 Task: Create a new field with title Stage with name WorkWave with field type as Single-select and options as Not Started, In Progress and Complete.
Action: Mouse moved to (1065, 119)
Screenshot: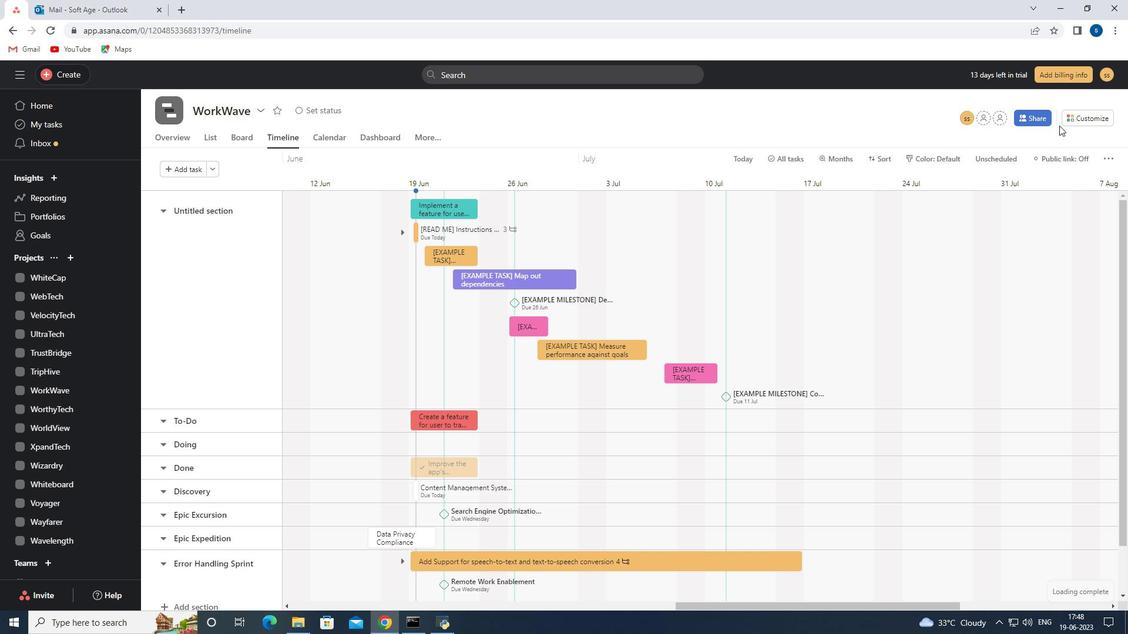 
Action: Mouse pressed left at (1065, 119)
Screenshot: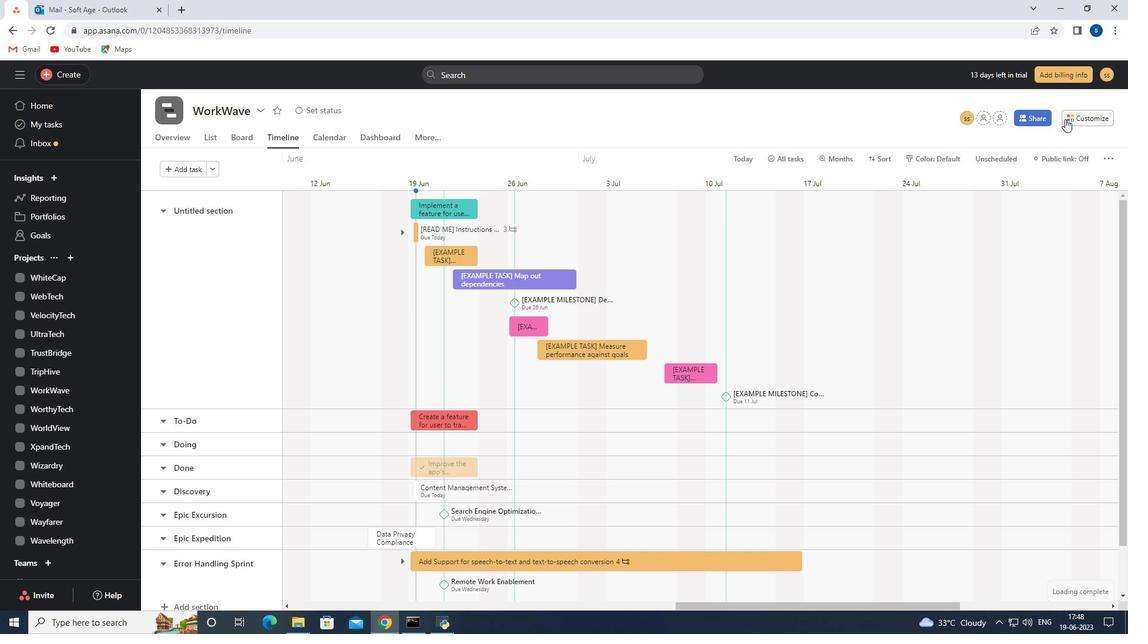 
Action: Mouse moved to (881, 222)
Screenshot: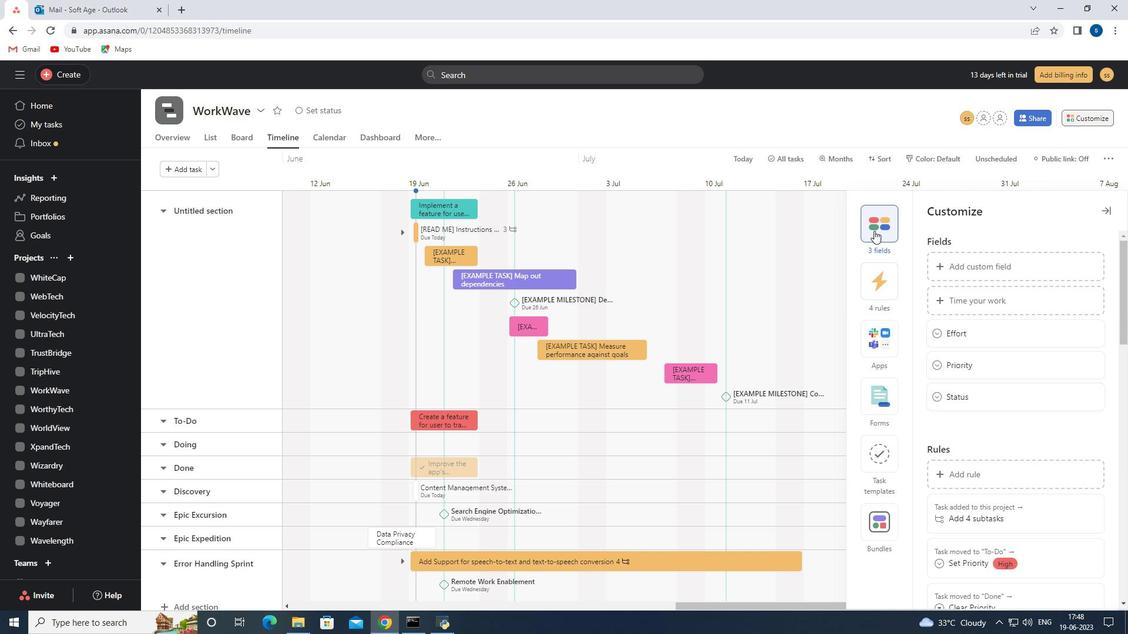 
Action: Mouse pressed left at (881, 222)
Screenshot: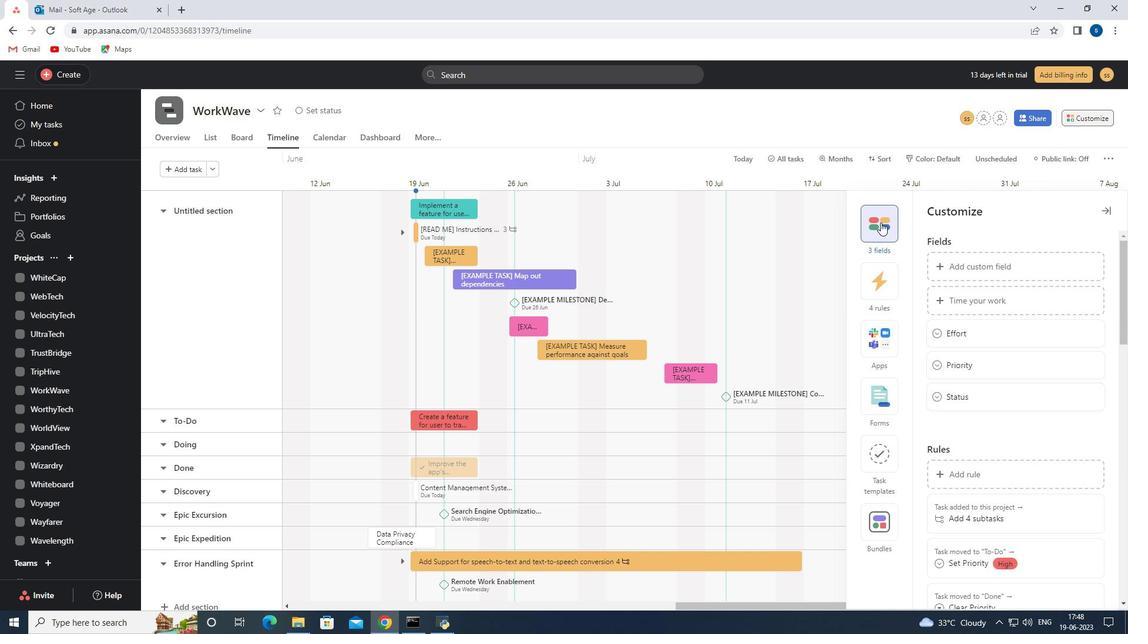 
Action: Mouse moved to (944, 260)
Screenshot: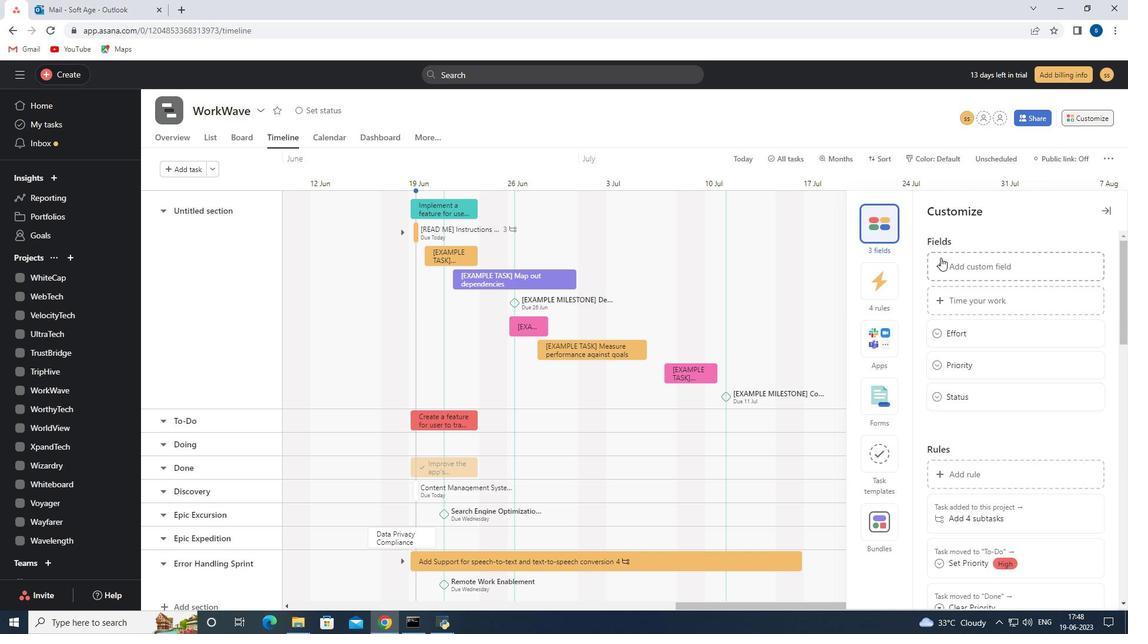 
Action: Mouse pressed left at (944, 260)
Screenshot: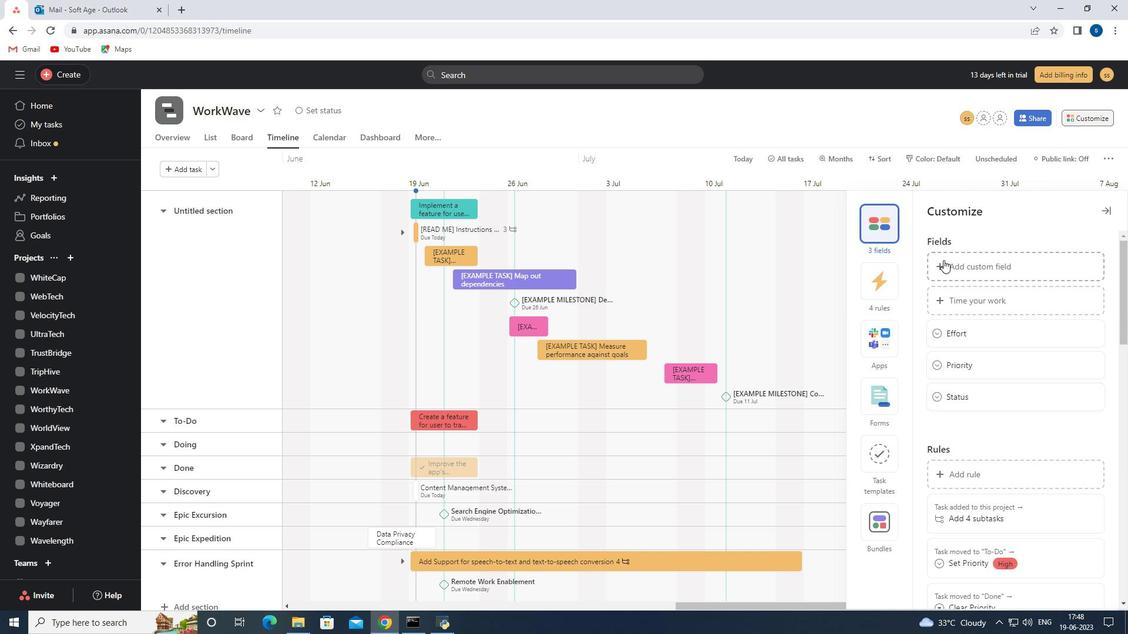 
Action: Mouse moved to (540, 204)
Screenshot: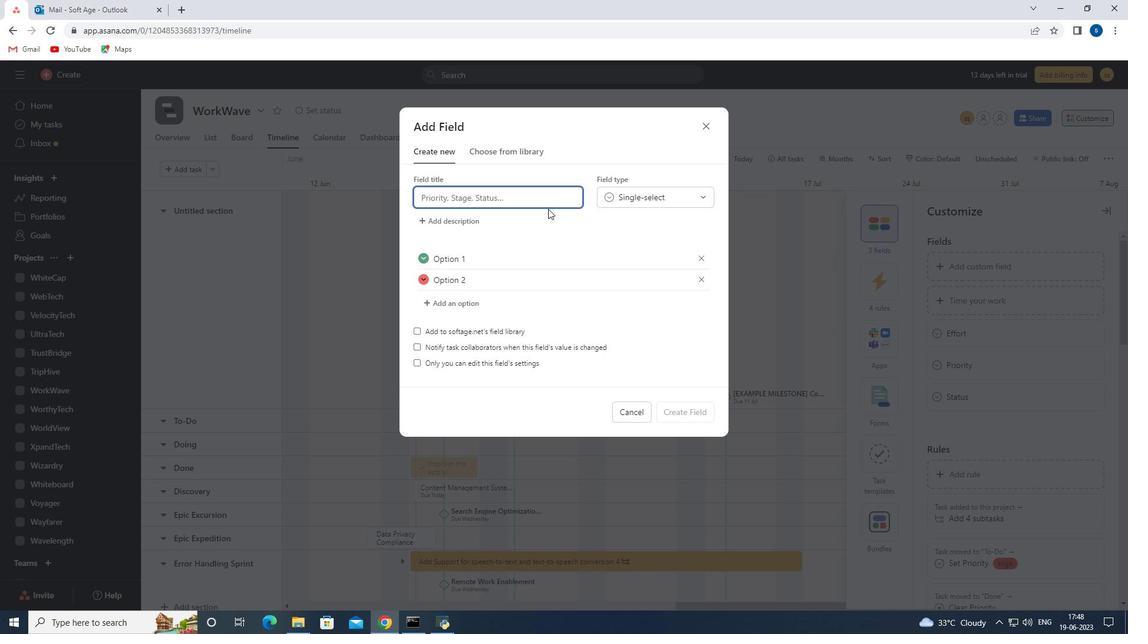 
Action: Key pressed <Key.shift>Status
Screenshot: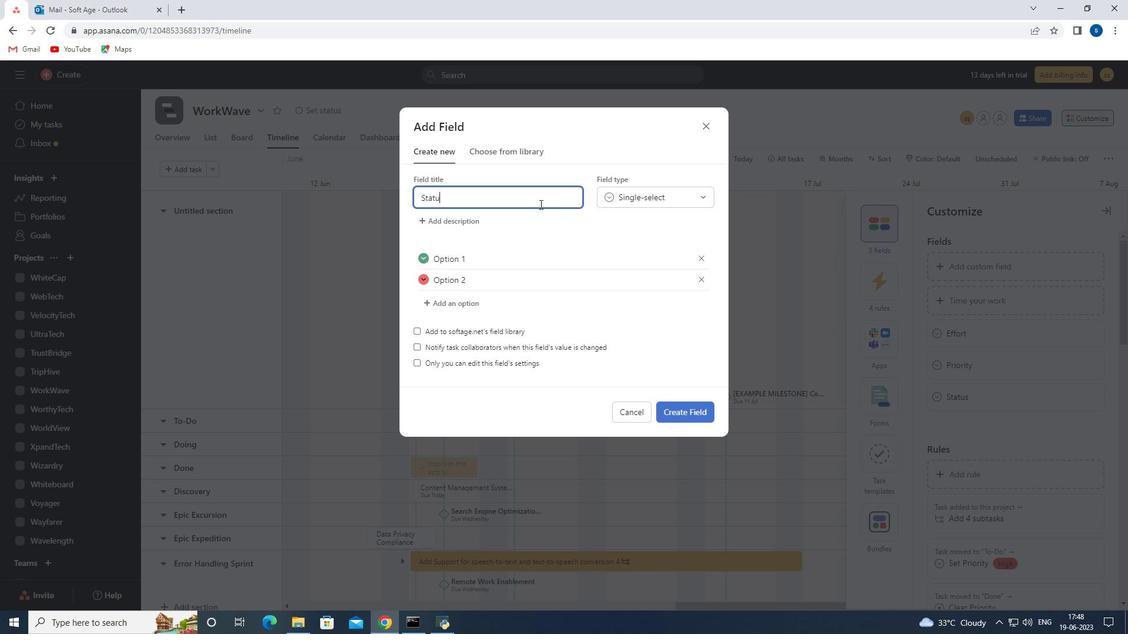 
Action: Mouse moved to (705, 260)
Screenshot: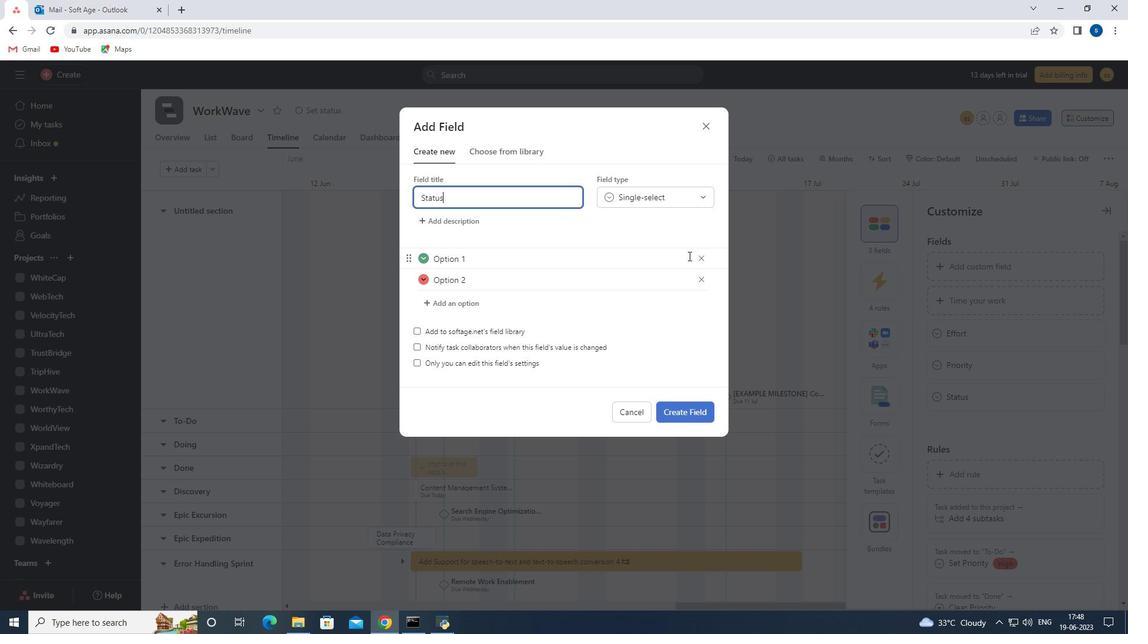 
Action: Mouse pressed left at (705, 260)
Screenshot: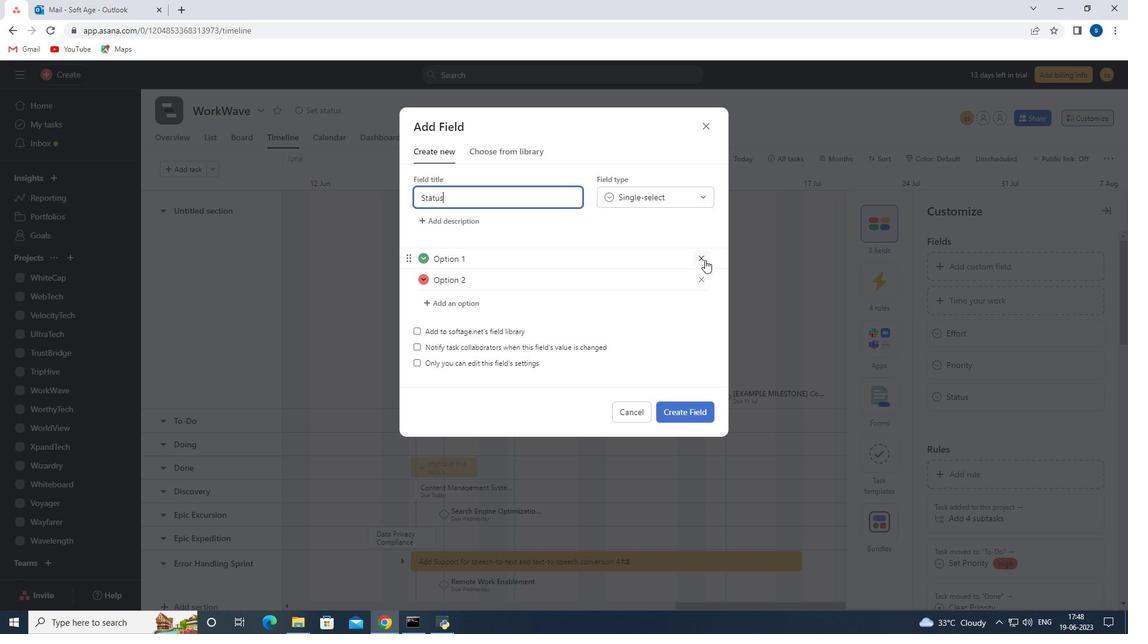 
Action: Mouse moved to (702, 256)
Screenshot: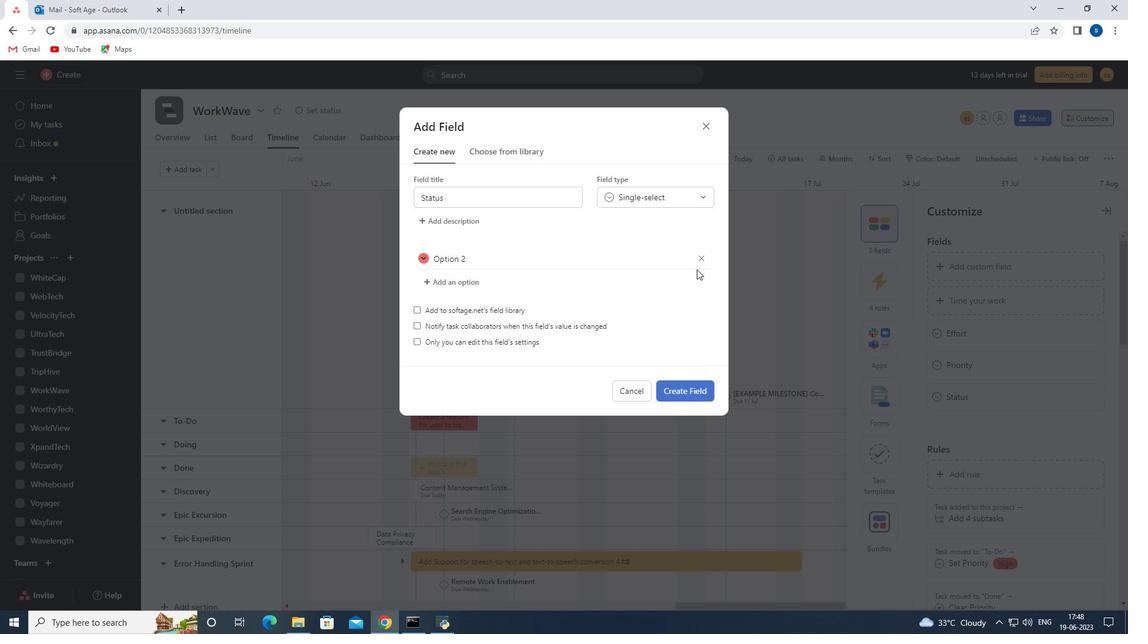 
Action: Mouse pressed left at (702, 256)
Screenshot: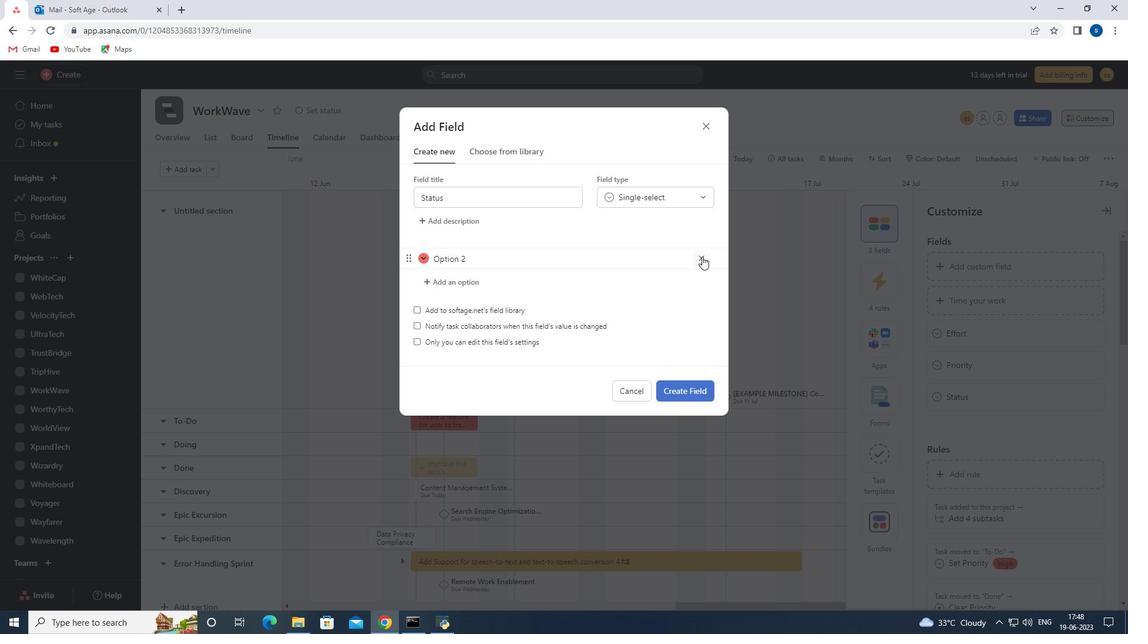 
Action: Mouse moved to (682, 199)
Screenshot: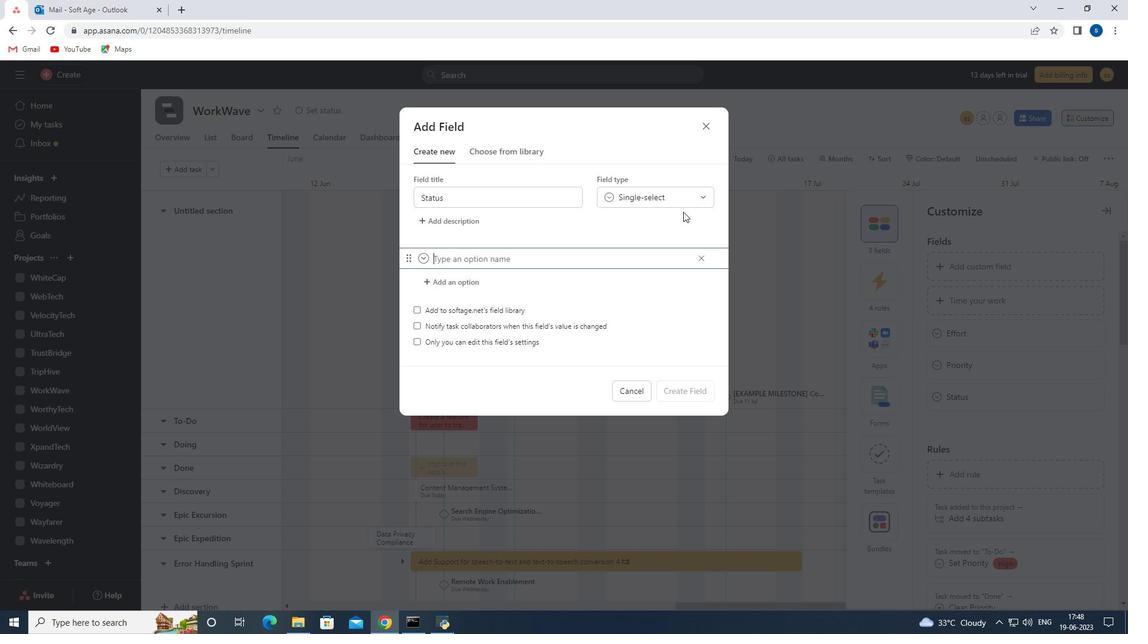 
Action: Mouse pressed left at (682, 199)
Screenshot: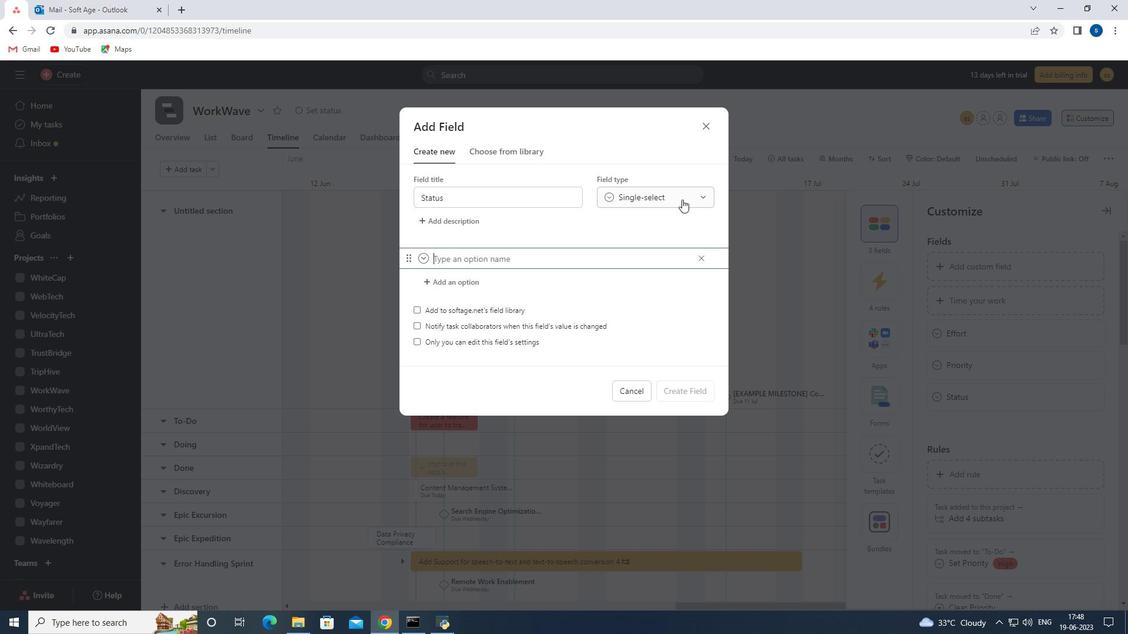 
Action: Mouse moved to (660, 219)
Screenshot: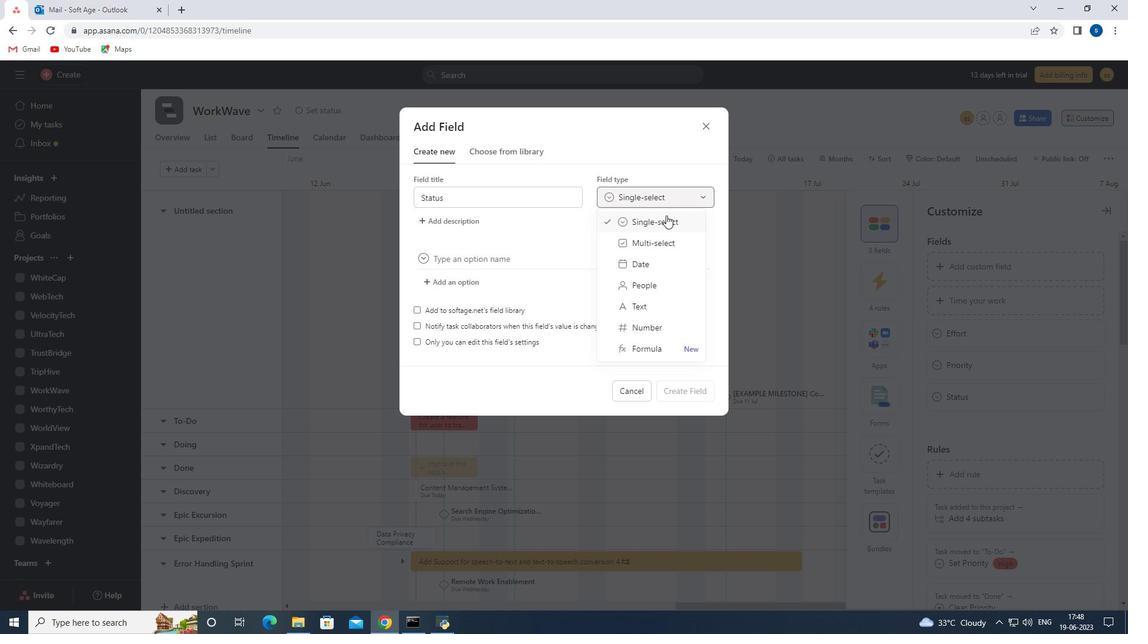 
Action: Mouse pressed left at (660, 219)
Screenshot: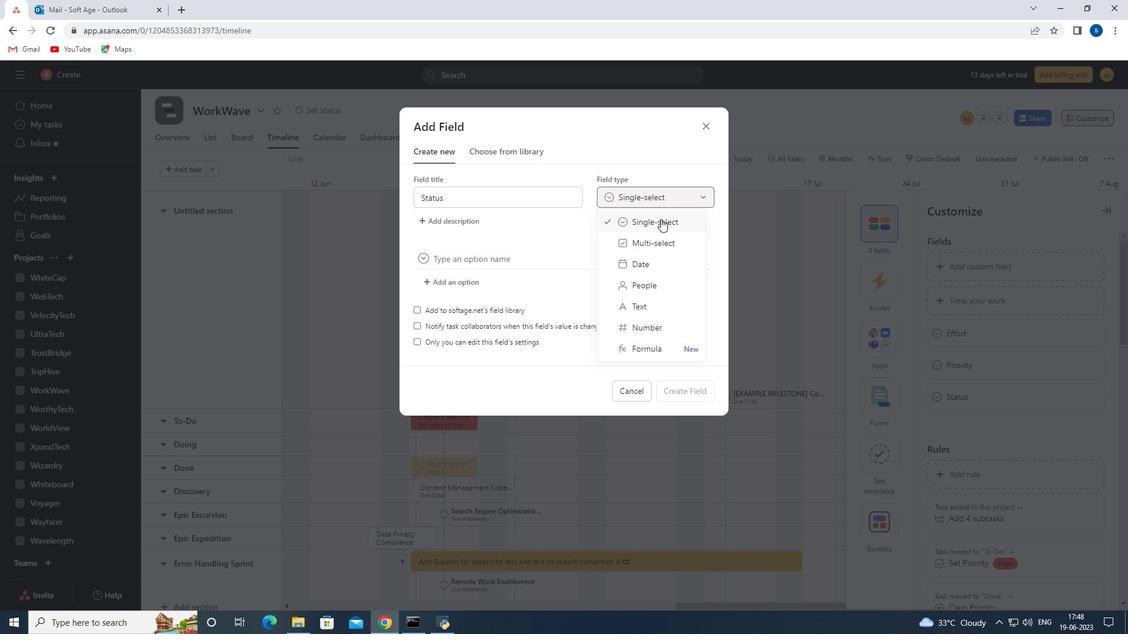 
Action: Mouse moved to (516, 258)
Screenshot: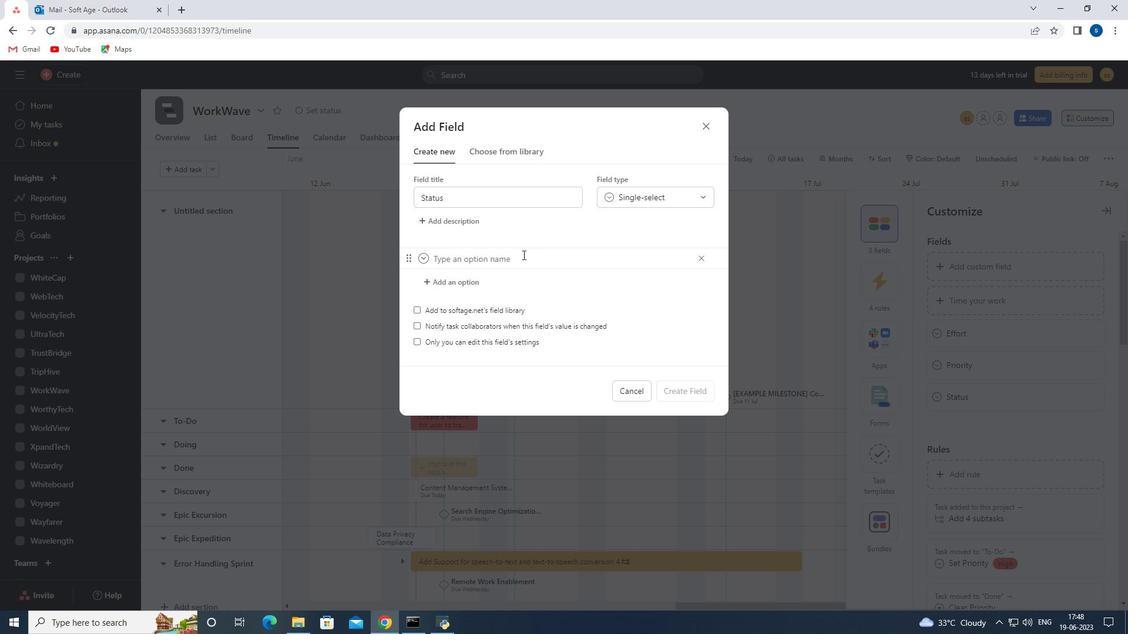 
Action: Mouse pressed left at (516, 258)
Screenshot: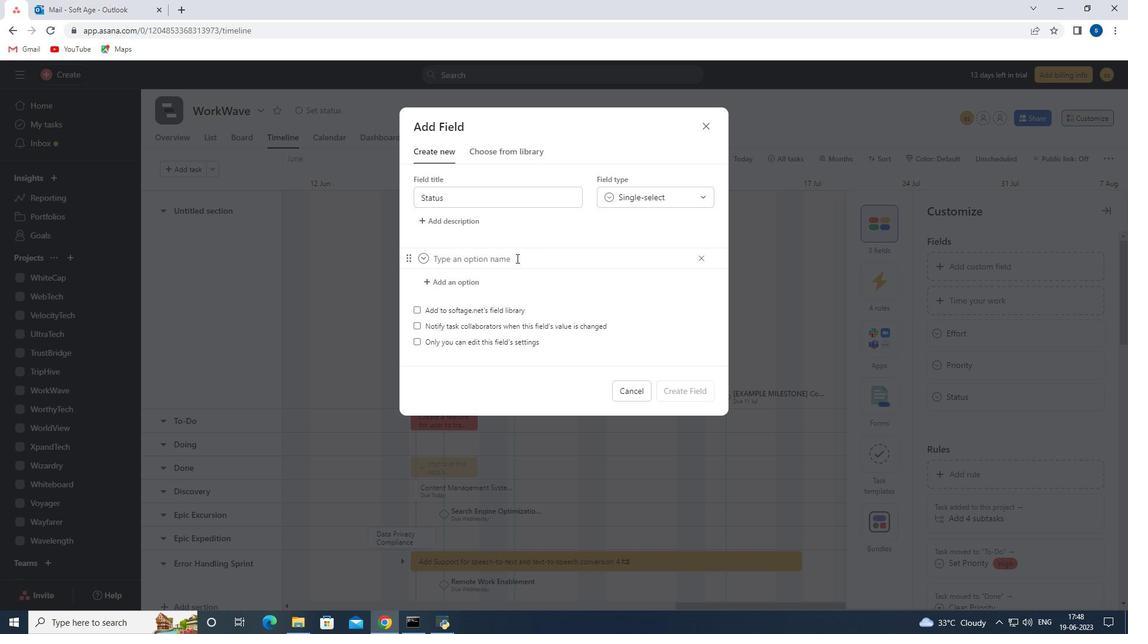 
Action: Key pressed <Key.shift><Key.shift><Key.shift><Key.shift><Key.shift><Key.shift><Key.shift><Key.shift><Key.shift><Key.shift><Key.shift><Key.shift><Key.shift>Not<Key.space><Key.shift><Key.shift>Started
Screenshot: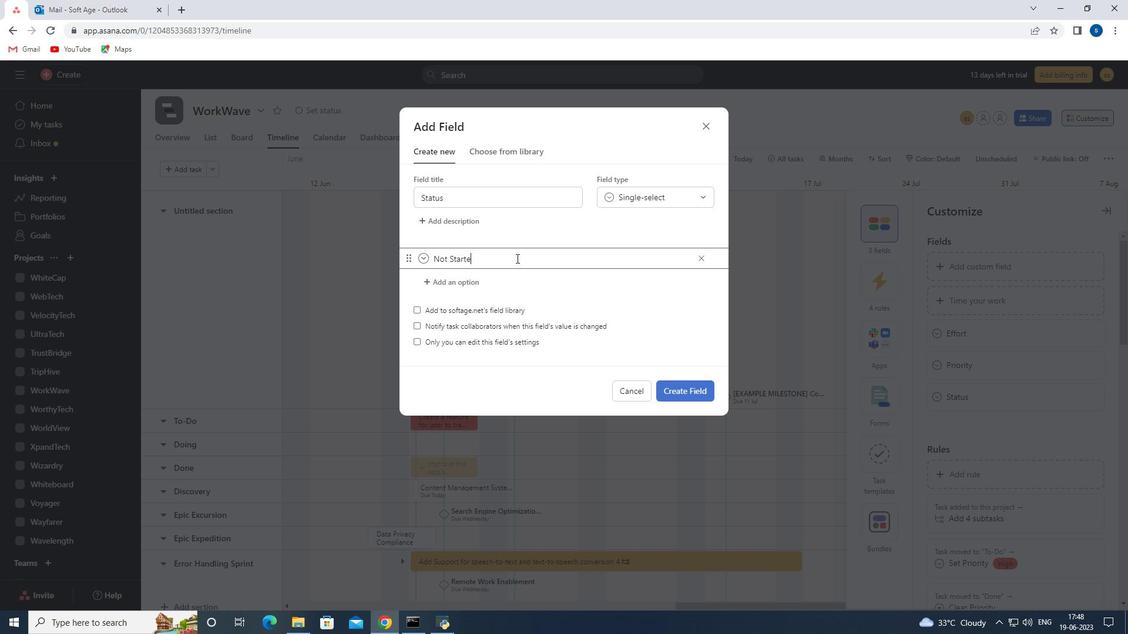 
Action: Mouse moved to (446, 278)
Screenshot: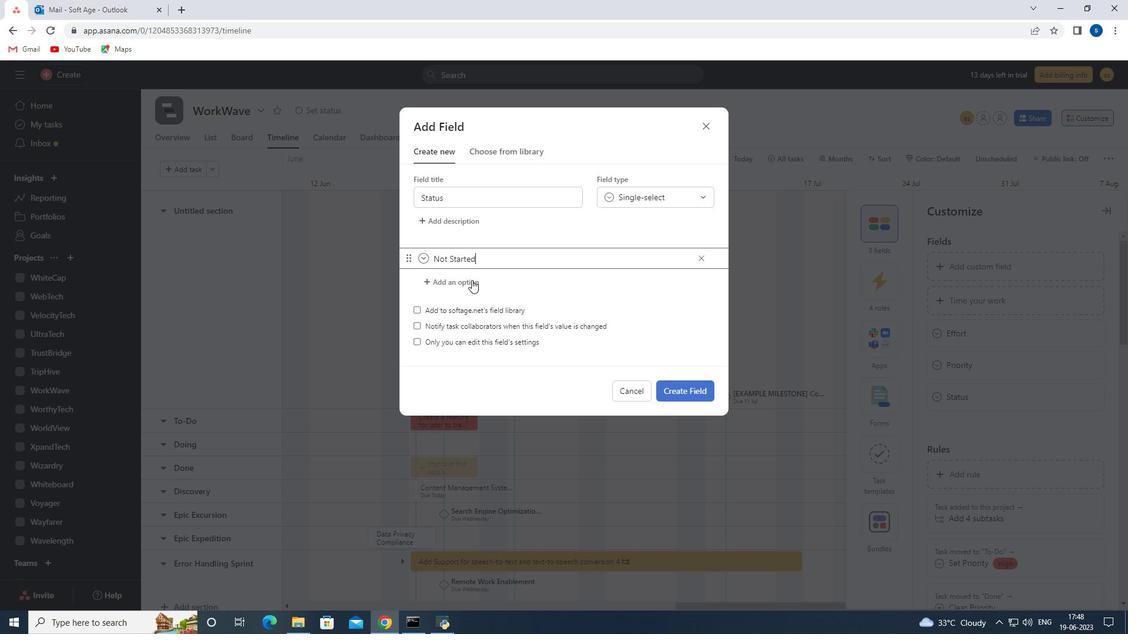 
Action: Mouse pressed left at (446, 278)
Screenshot: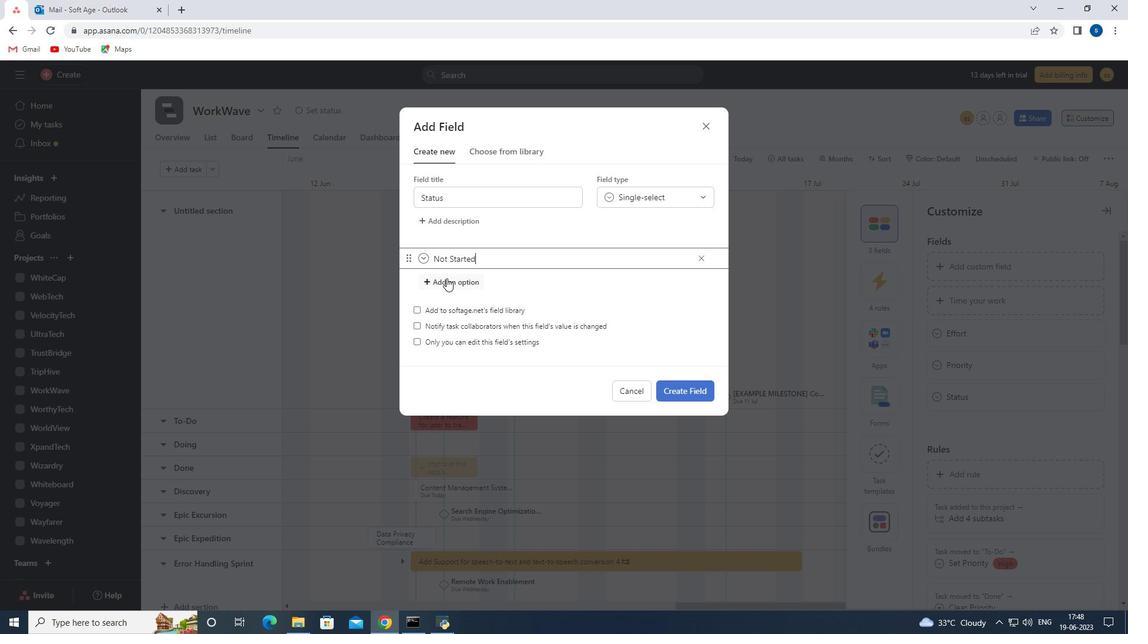 
Action: Mouse moved to (455, 290)
Screenshot: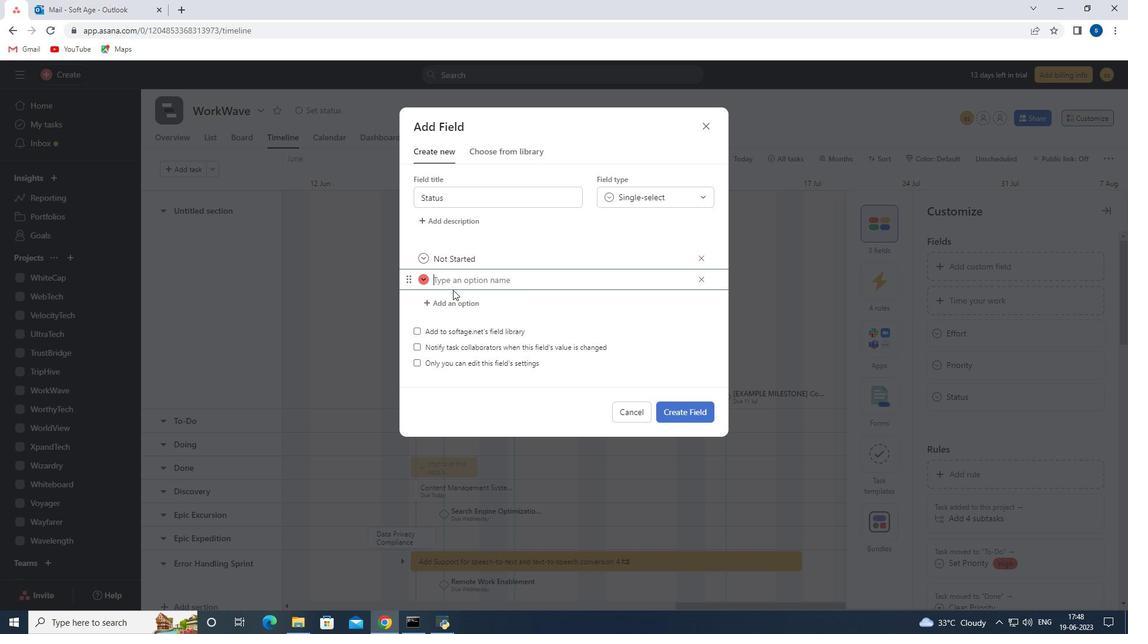 
Action: Key pressed <Key.shift><Key.shift><Key.shift><Key.shift><Key.shift>In<Key.space><Key.shift>Progress
Screenshot: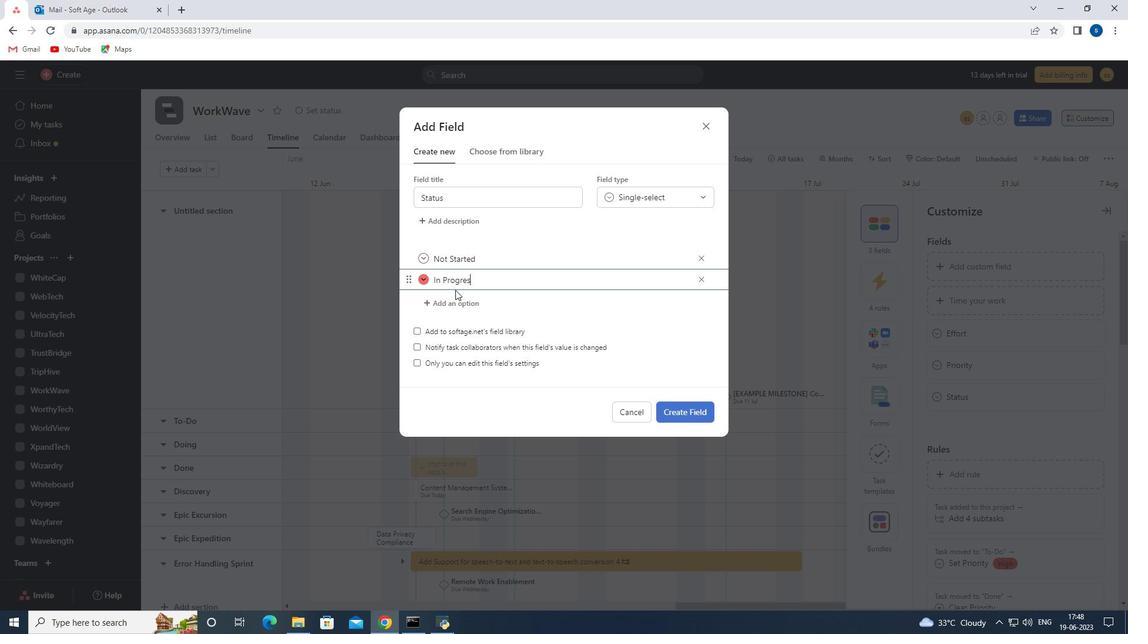 
Action: Mouse moved to (463, 300)
Screenshot: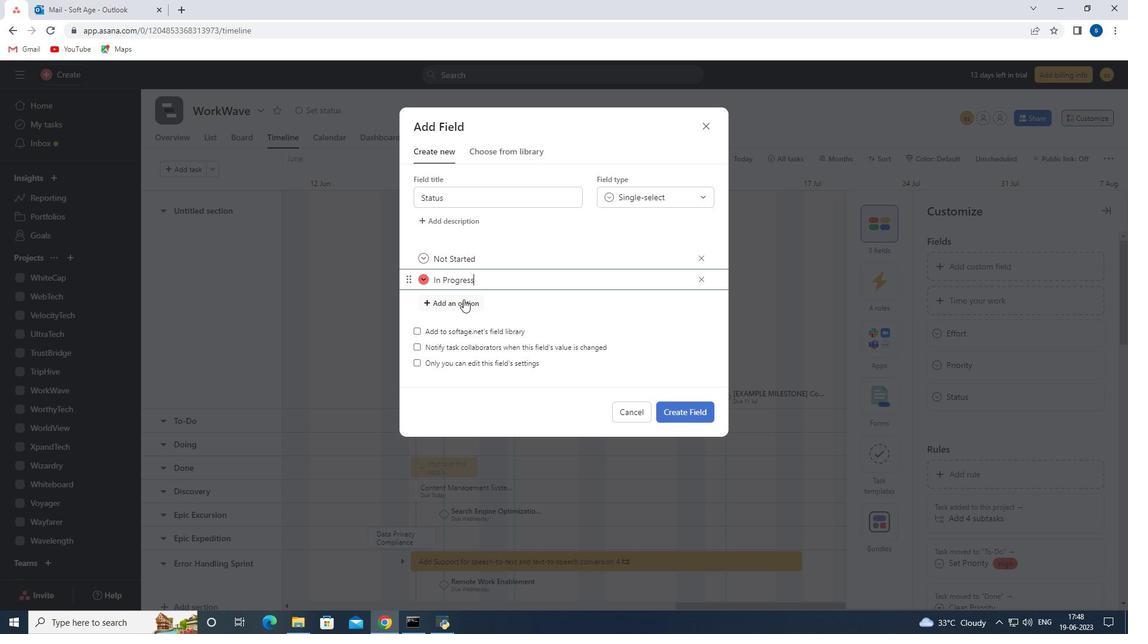 
Action: Mouse pressed left at (463, 300)
Screenshot: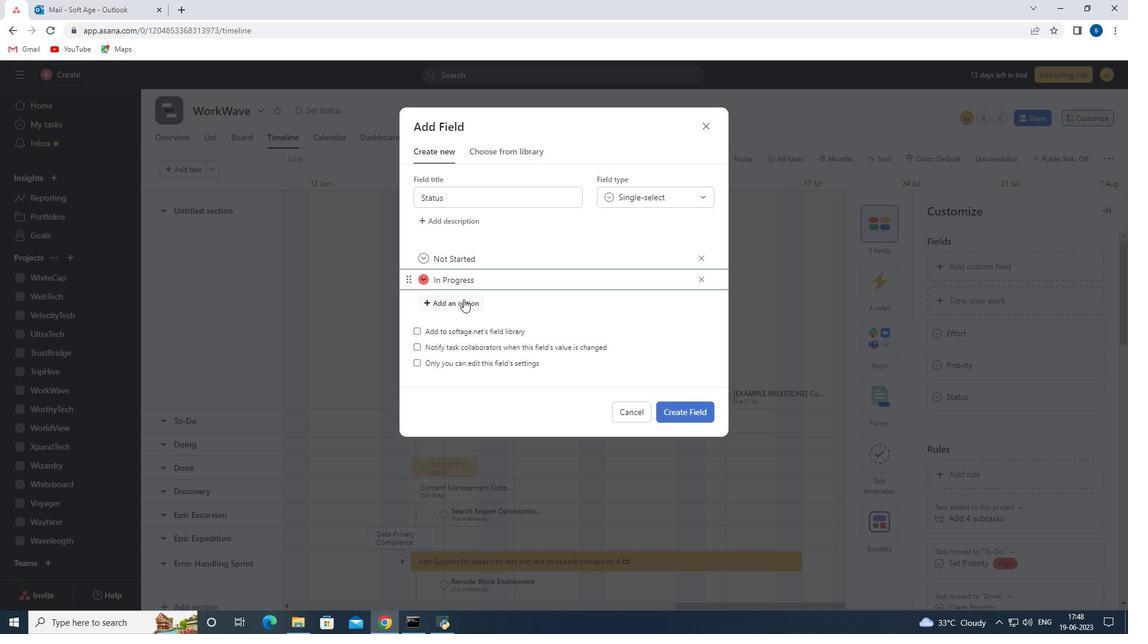 
Action: Mouse moved to (466, 309)
Screenshot: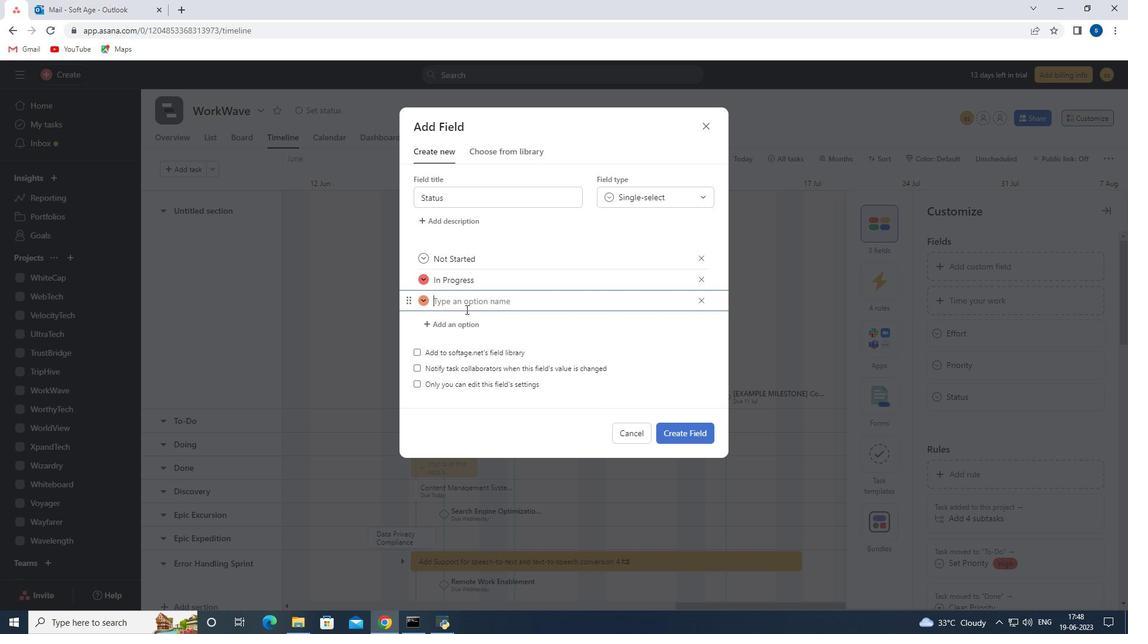 
Action: Key pressed <Key.shift><Key.shift><Key.shift><Key.shift><Key.shift><Key.shift><Key.shift><Key.shift><Key.shift><Key.shift><Key.shift><Key.shift><Key.shift><Key.shift><Key.shift>Complete
Screenshot: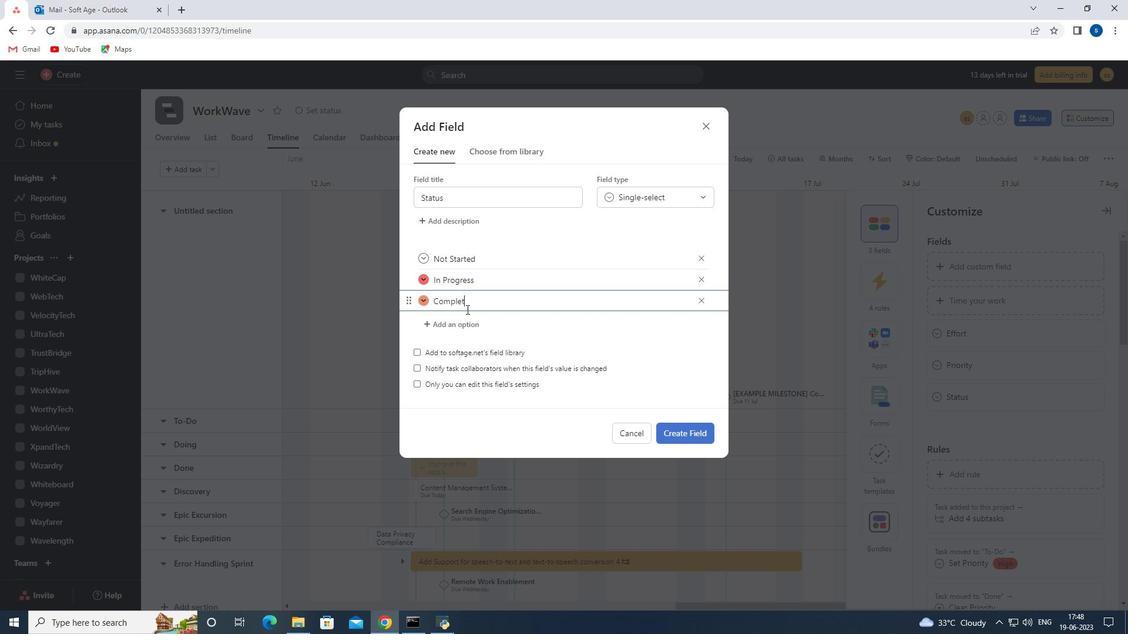 
Action: Mouse moved to (667, 431)
Screenshot: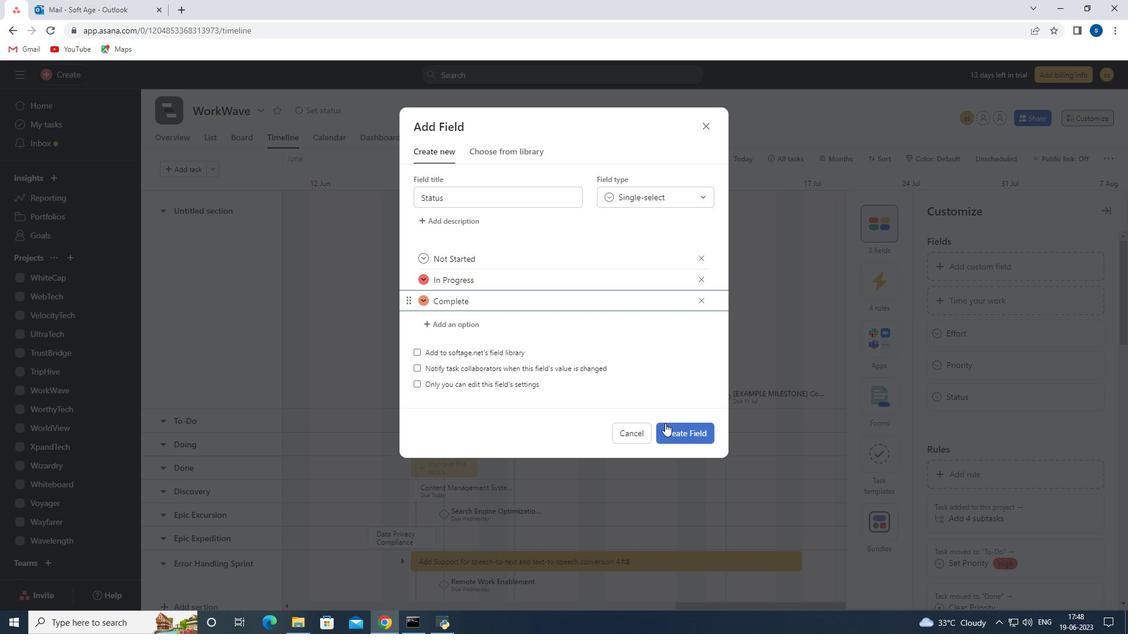 
Action: Mouse pressed left at (667, 431)
Screenshot: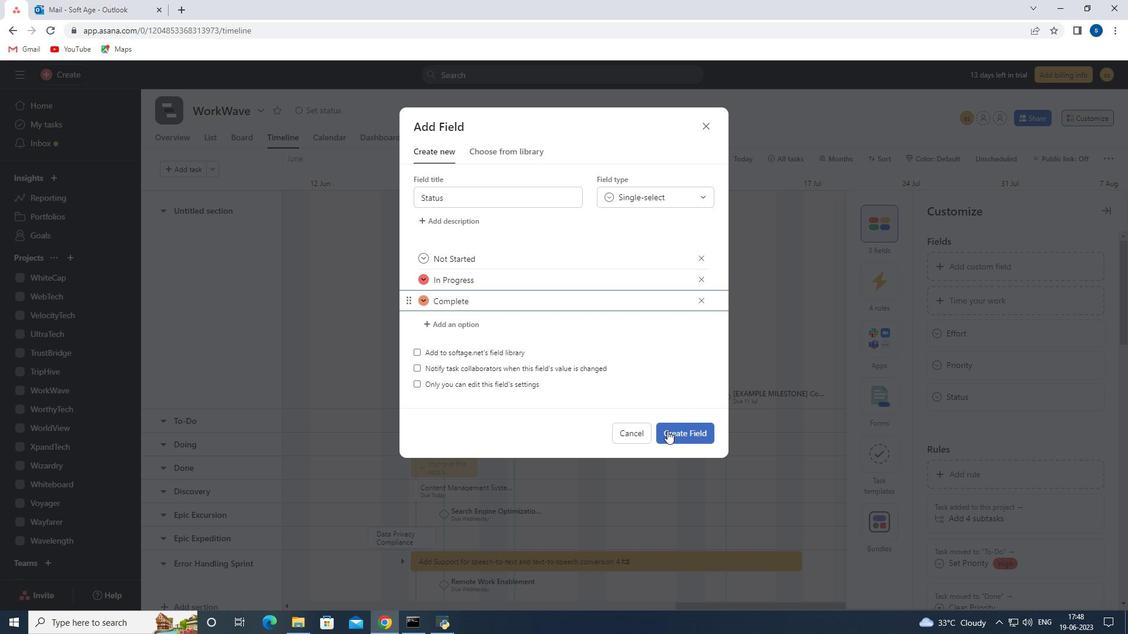 
Action: Mouse moved to (1107, 211)
Screenshot: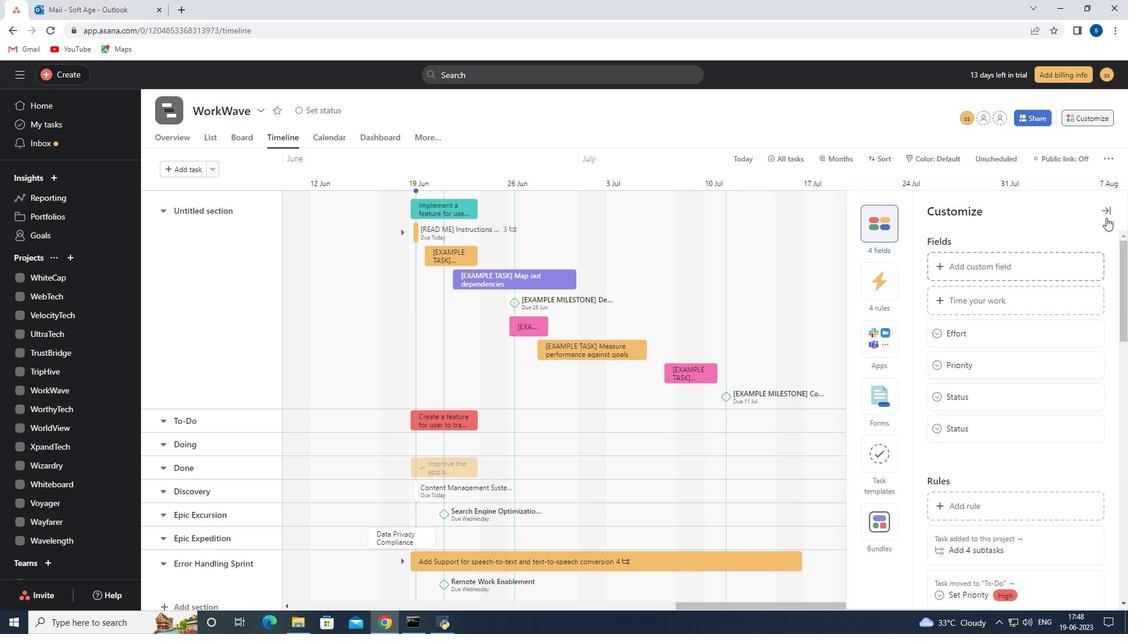 
Action: Mouse pressed left at (1107, 211)
Screenshot: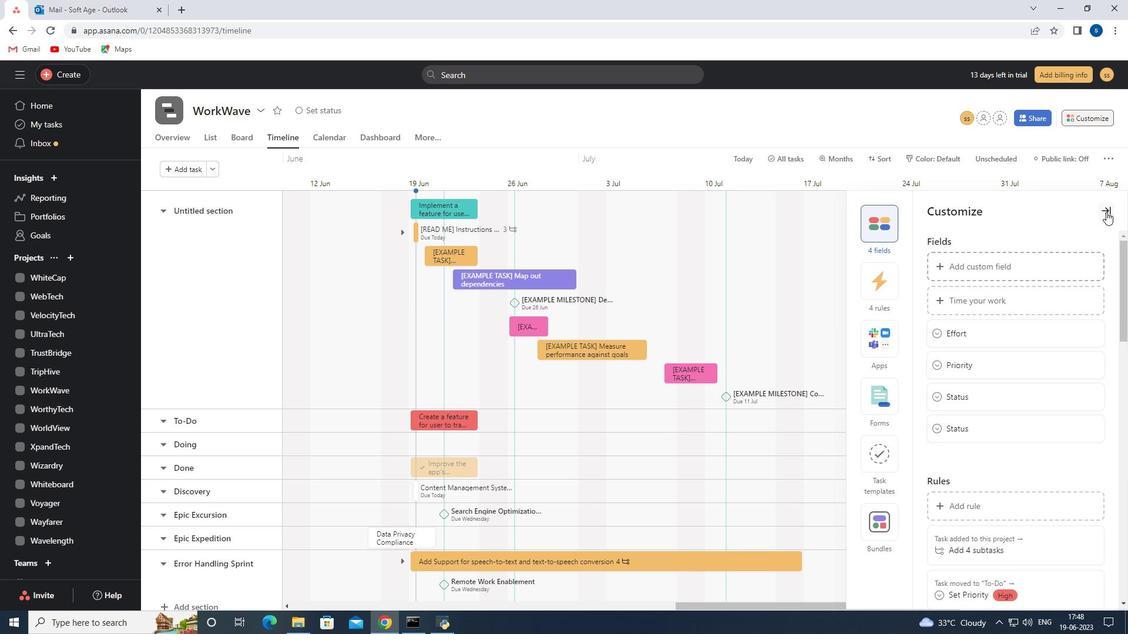 
Action: Mouse moved to (818, 294)
Screenshot: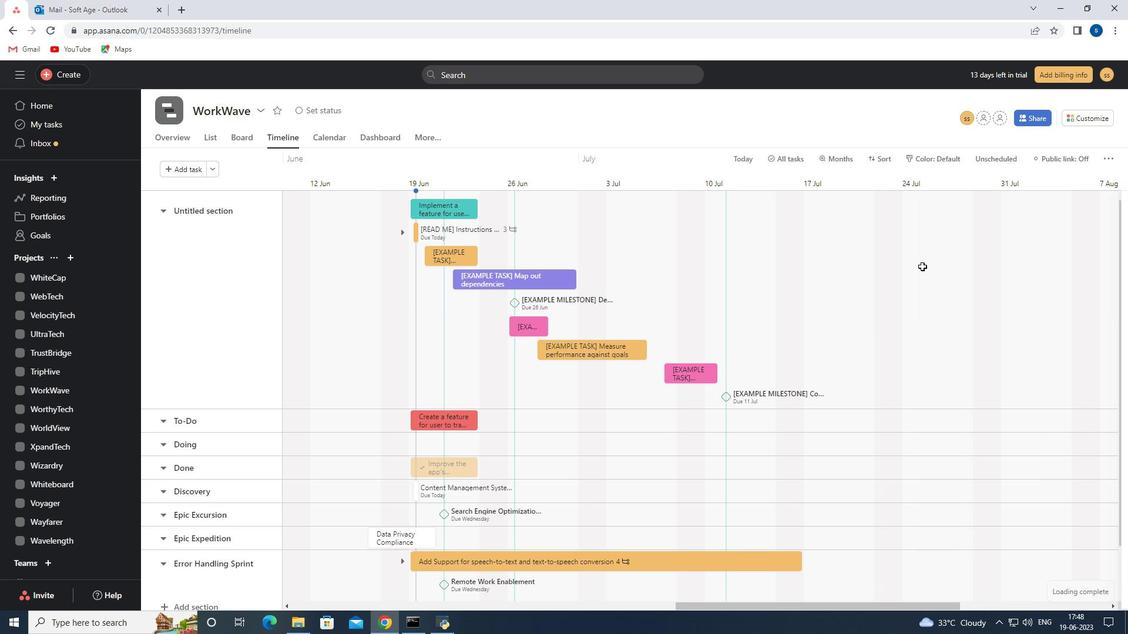 
